 Task: Look for products in the category "Pizza" from Sprouts only.
Action: Mouse moved to (935, 313)
Screenshot: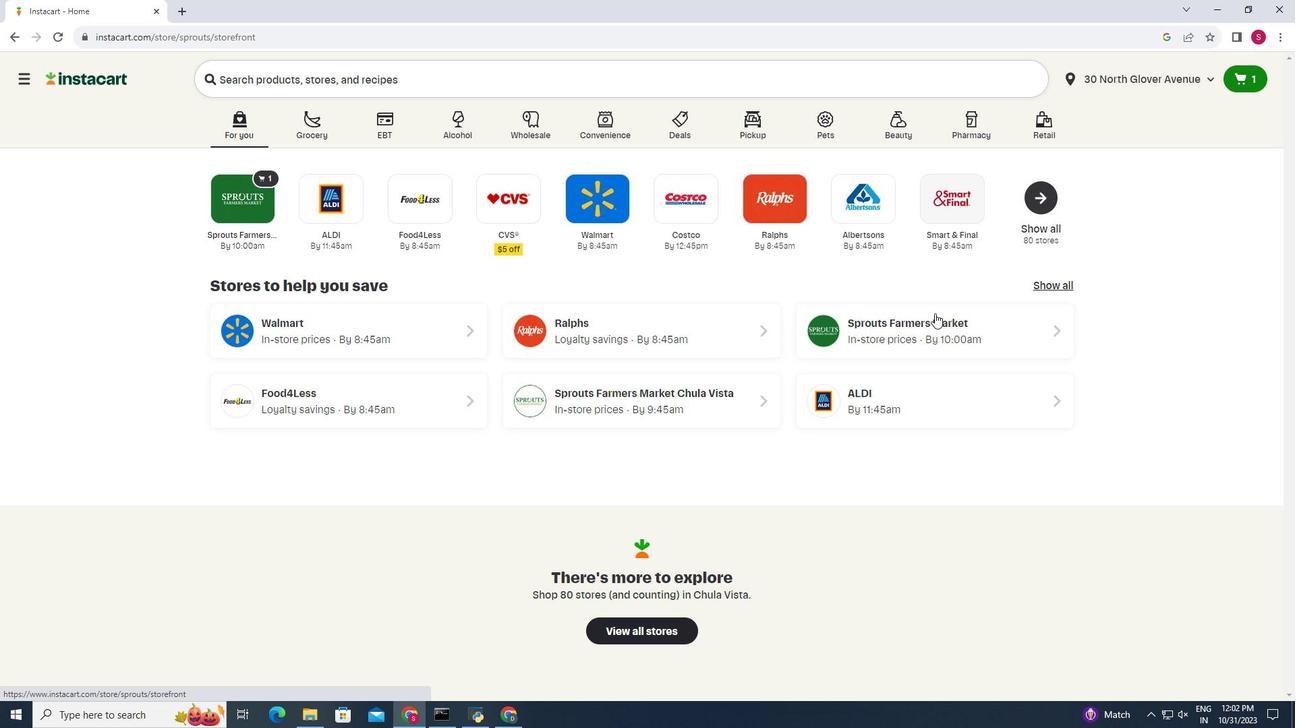 
Action: Mouse pressed left at (935, 313)
Screenshot: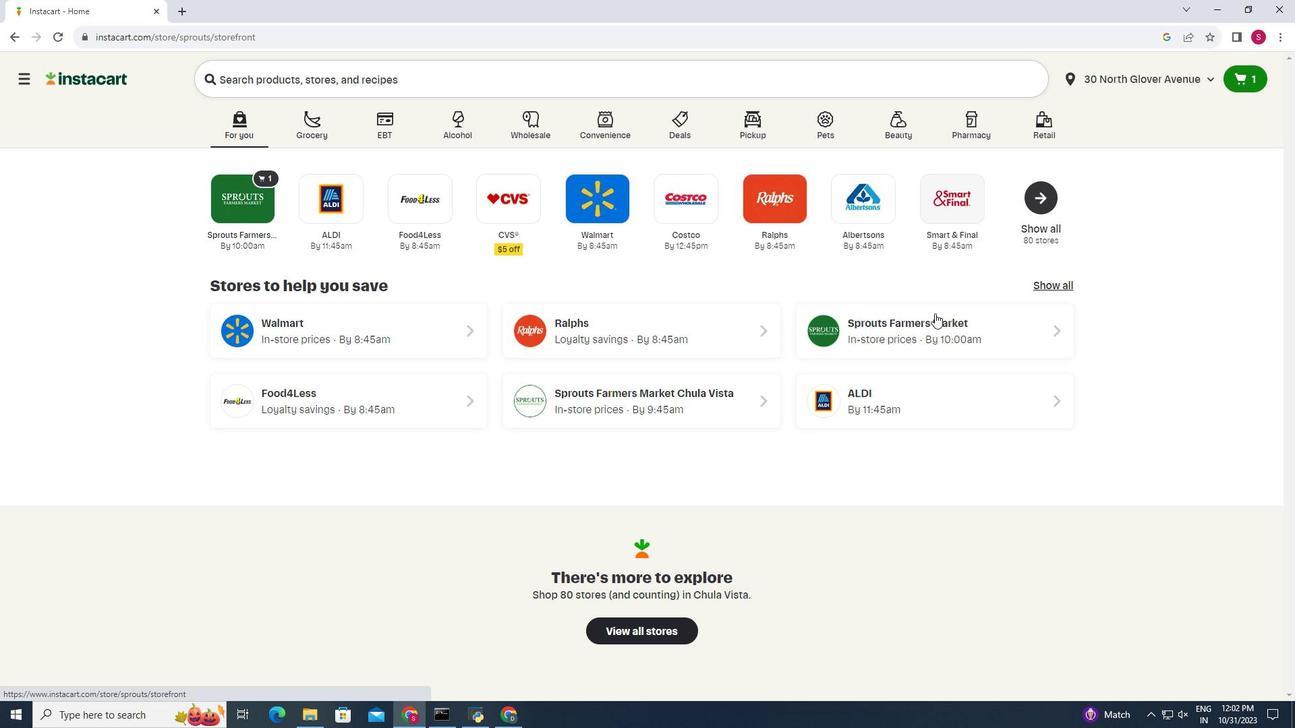 
Action: Mouse moved to (80, 610)
Screenshot: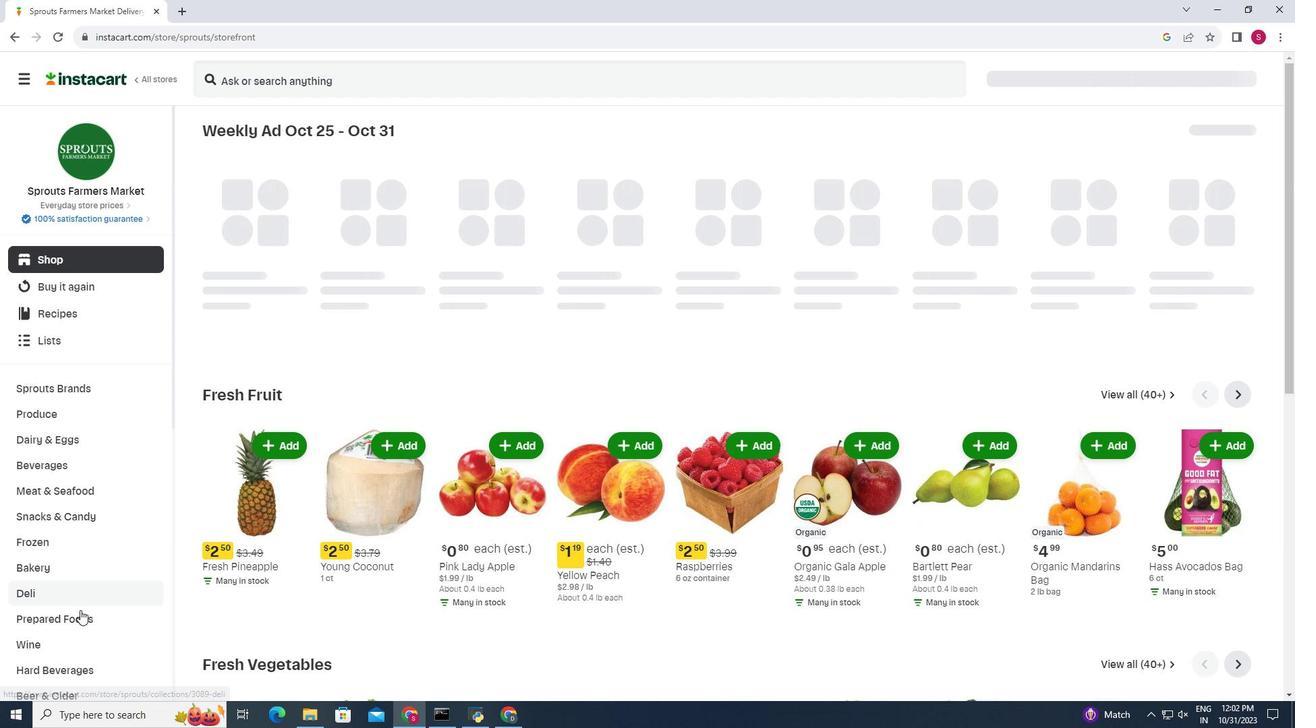 
Action: Mouse pressed left at (80, 610)
Screenshot: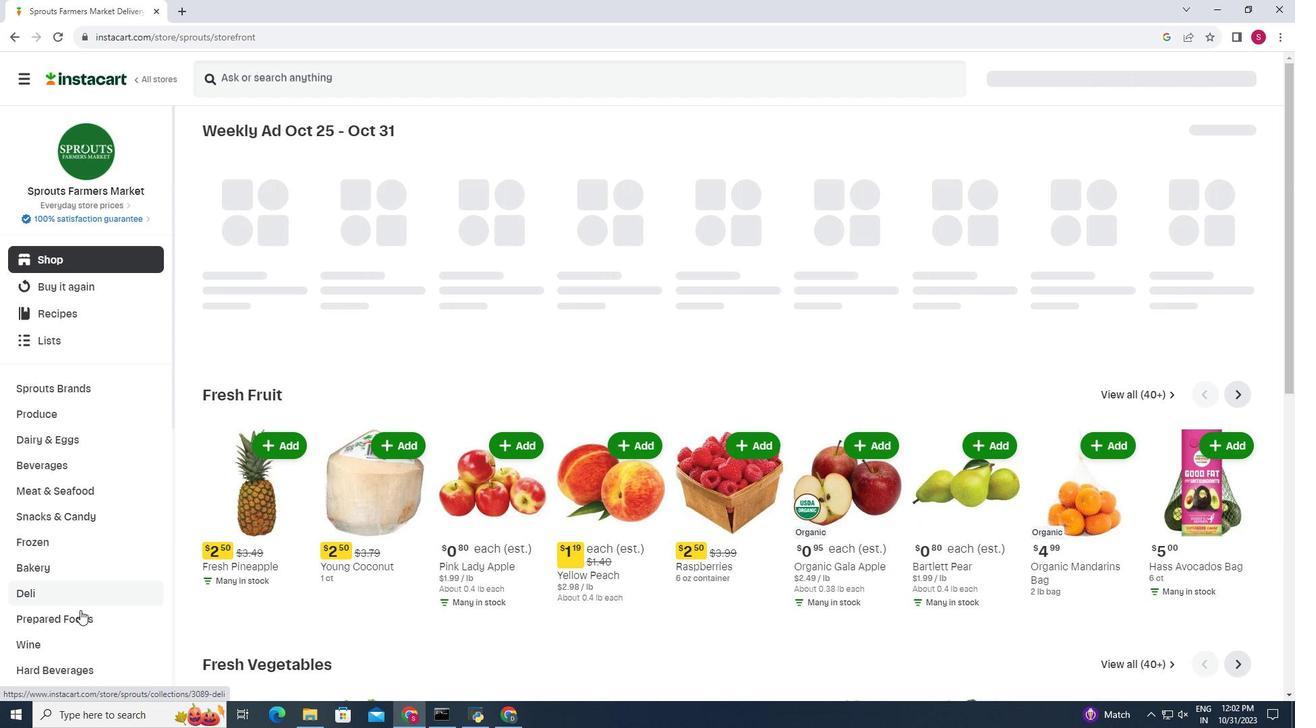
Action: Mouse moved to (490, 172)
Screenshot: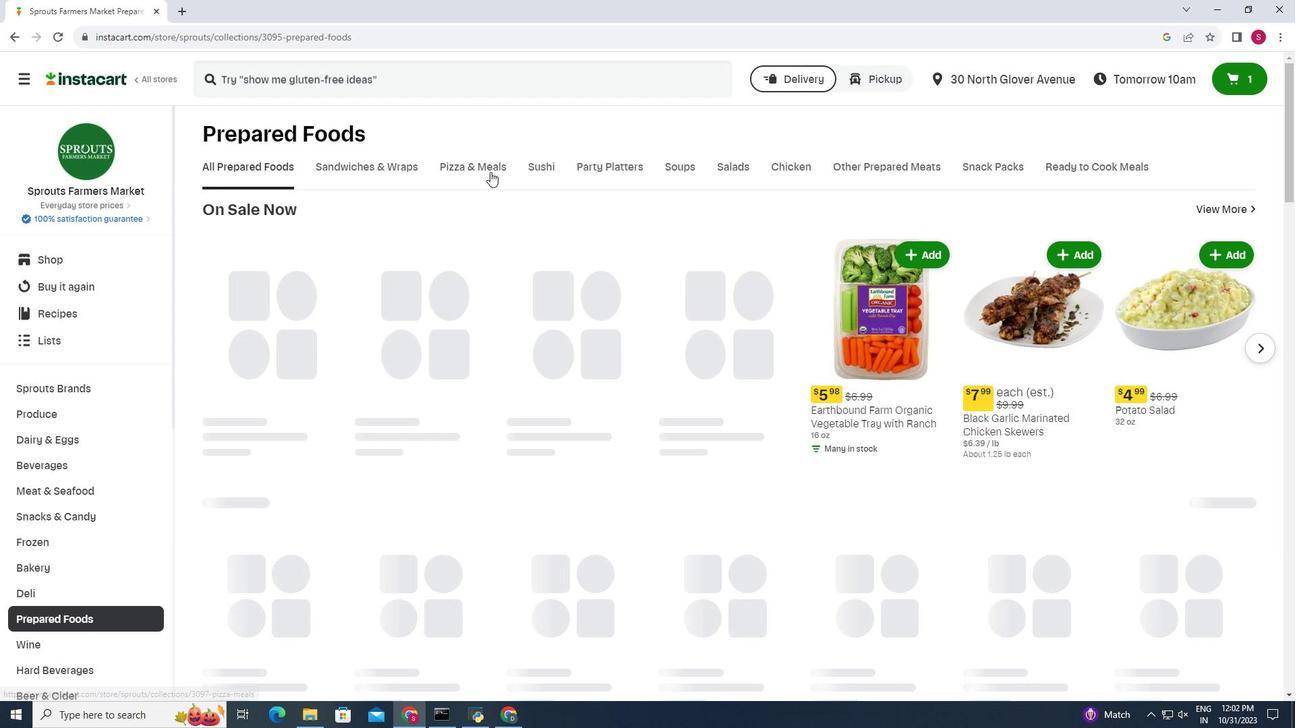 
Action: Mouse pressed left at (490, 172)
Screenshot: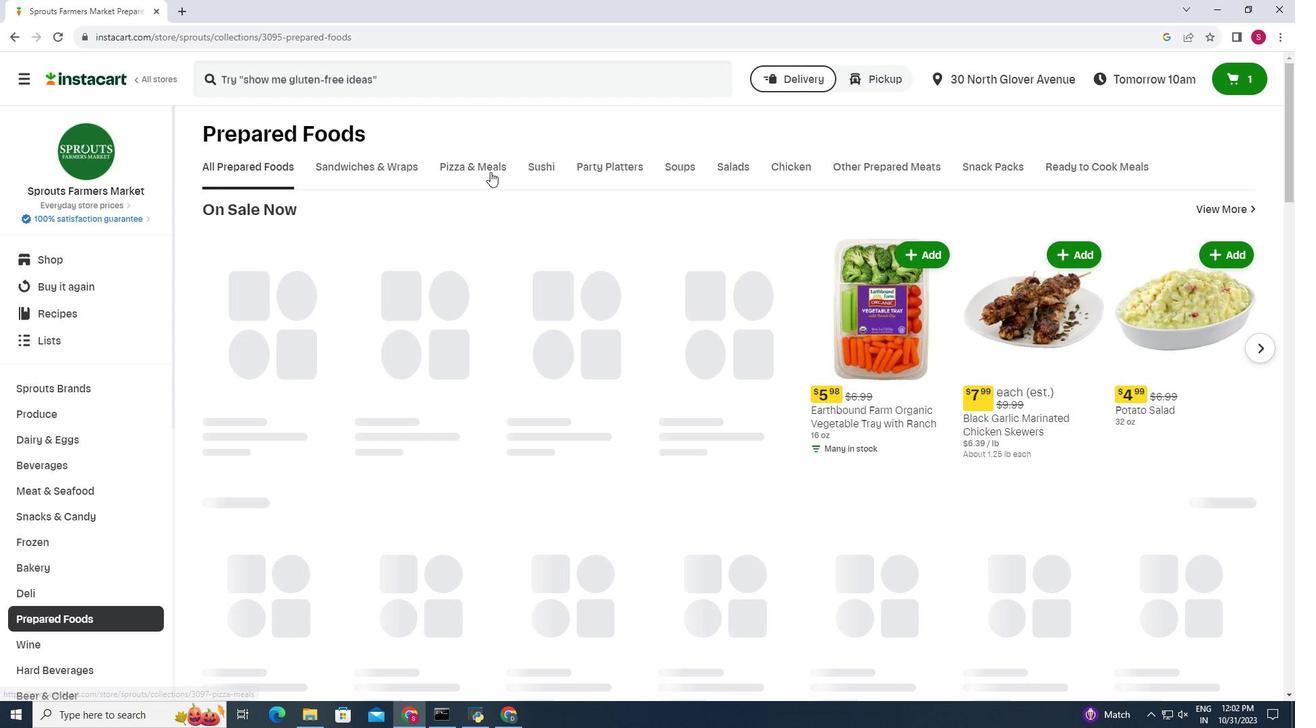 
Action: Mouse moved to (317, 277)
Screenshot: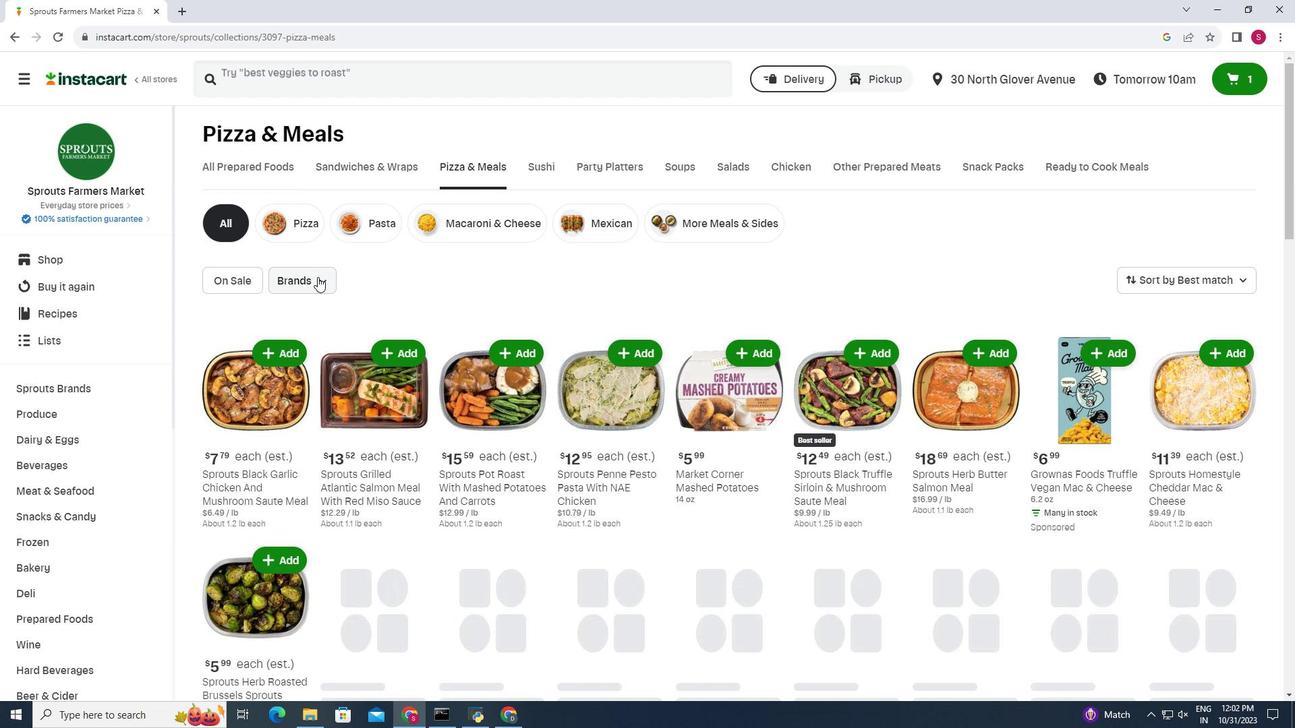
Action: Mouse pressed left at (317, 277)
Screenshot: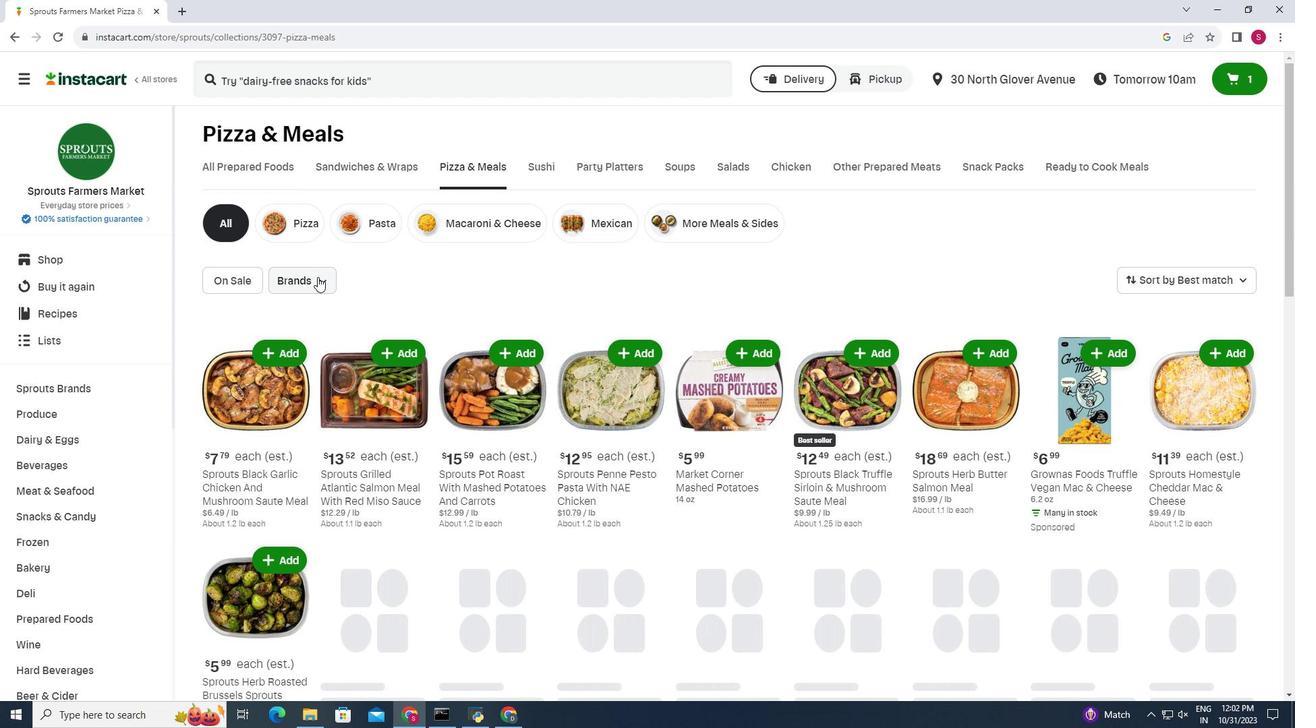 
Action: Mouse moved to (287, 351)
Screenshot: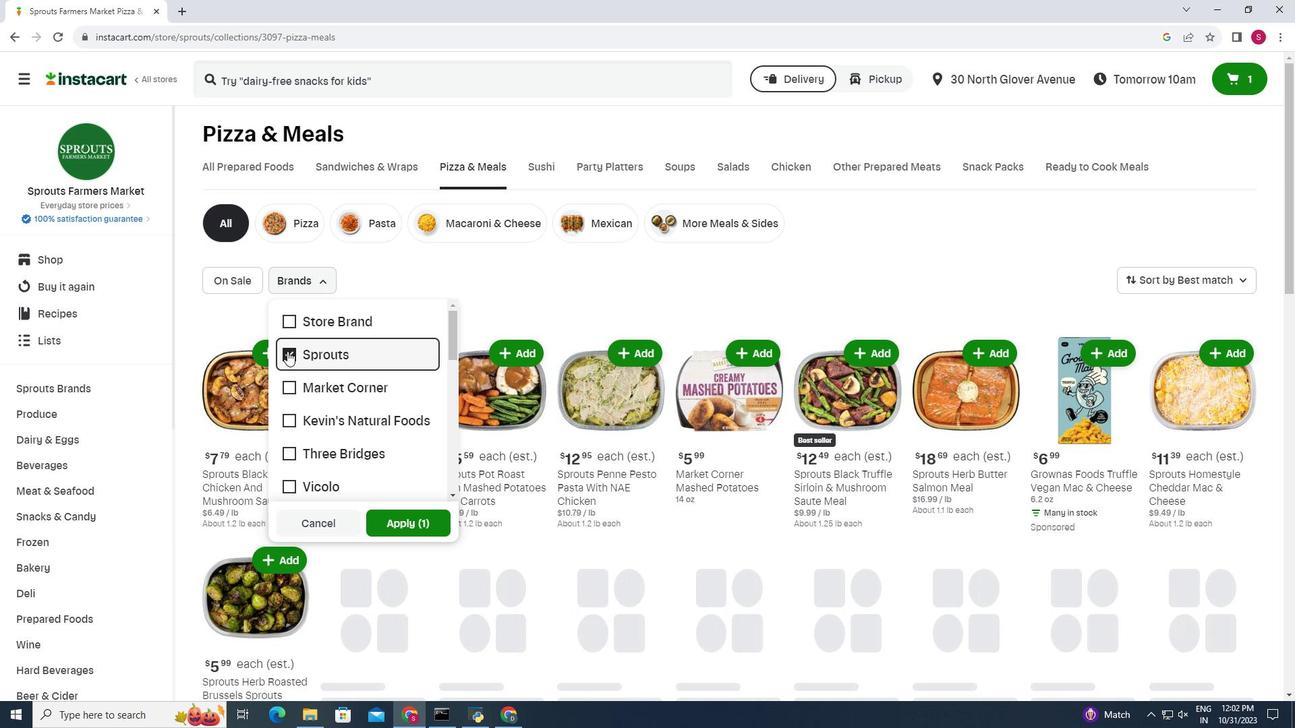 
Action: Mouse pressed left at (287, 351)
Screenshot: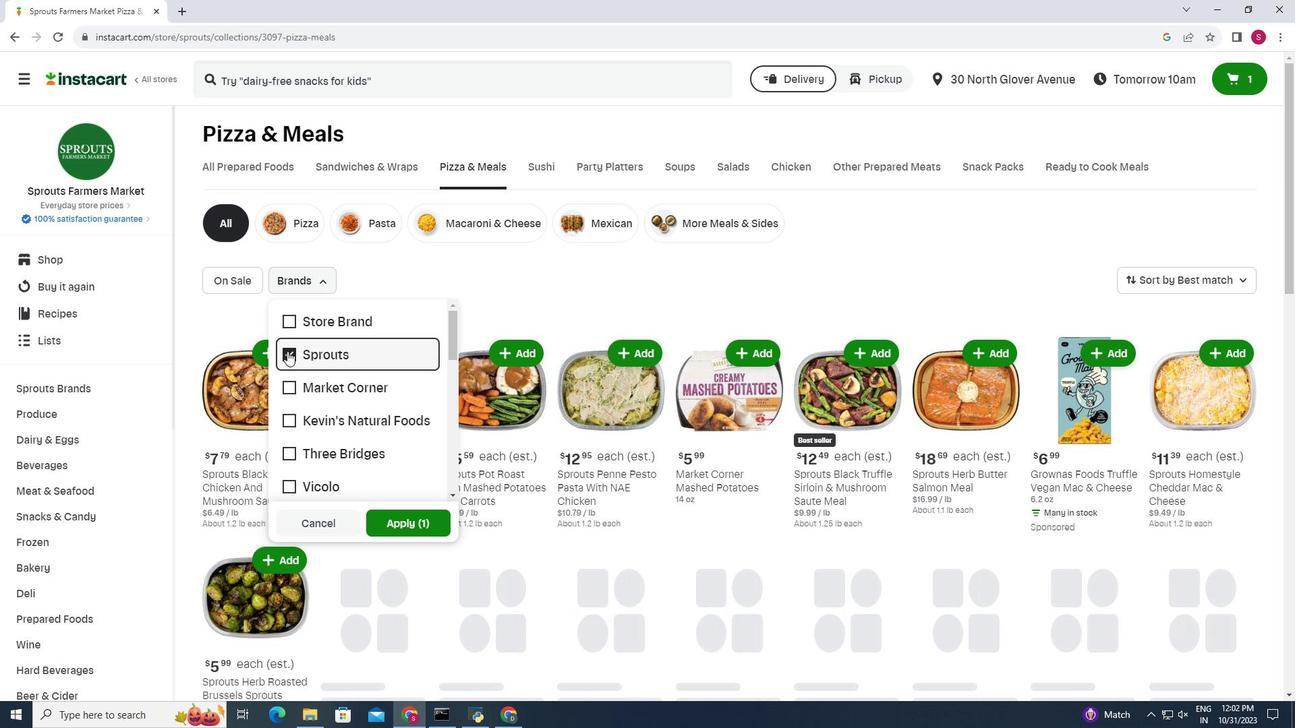 
Action: Mouse moved to (410, 518)
Screenshot: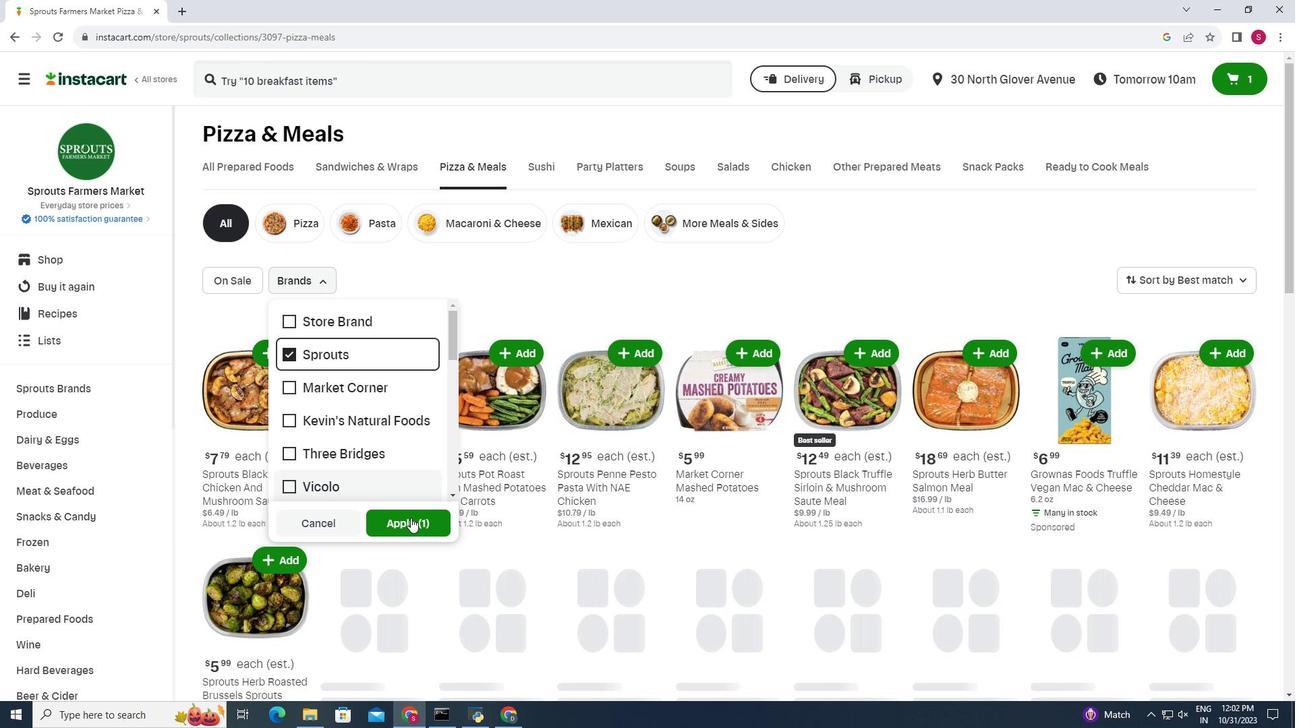 
Action: Mouse pressed left at (410, 518)
Screenshot: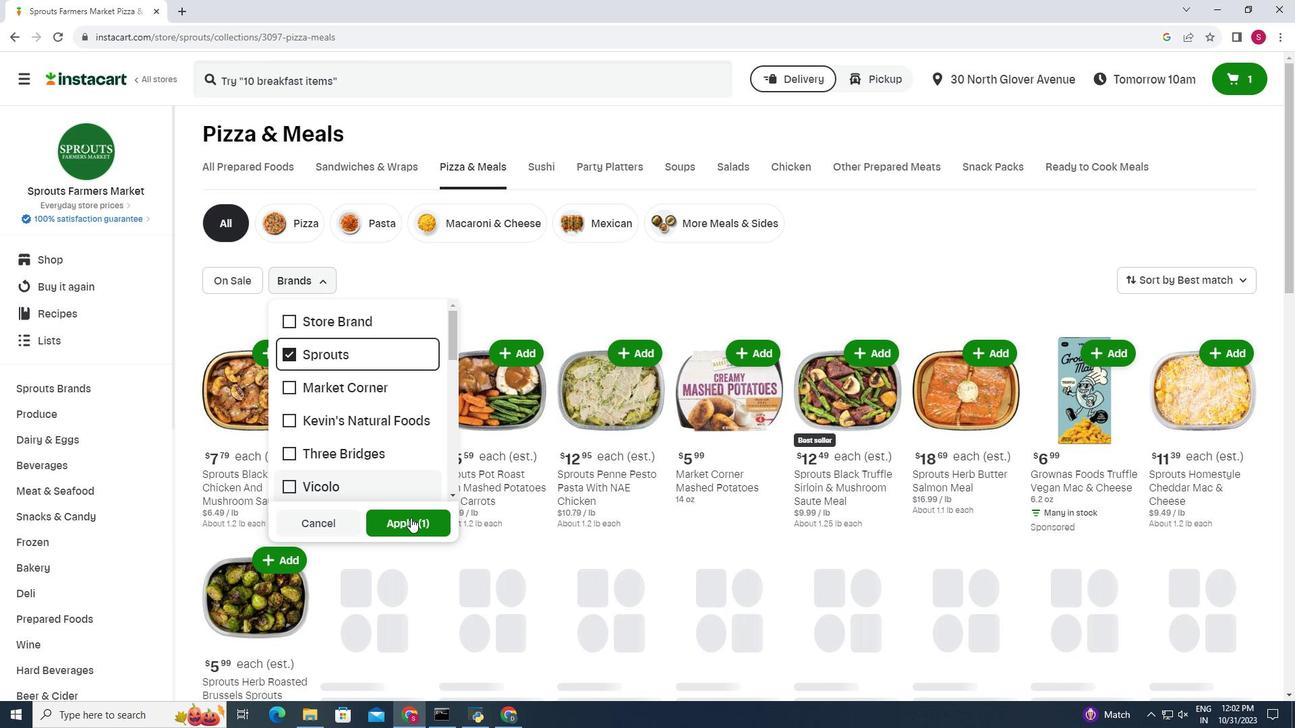 
Action: Mouse moved to (725, 321)
Screenshot: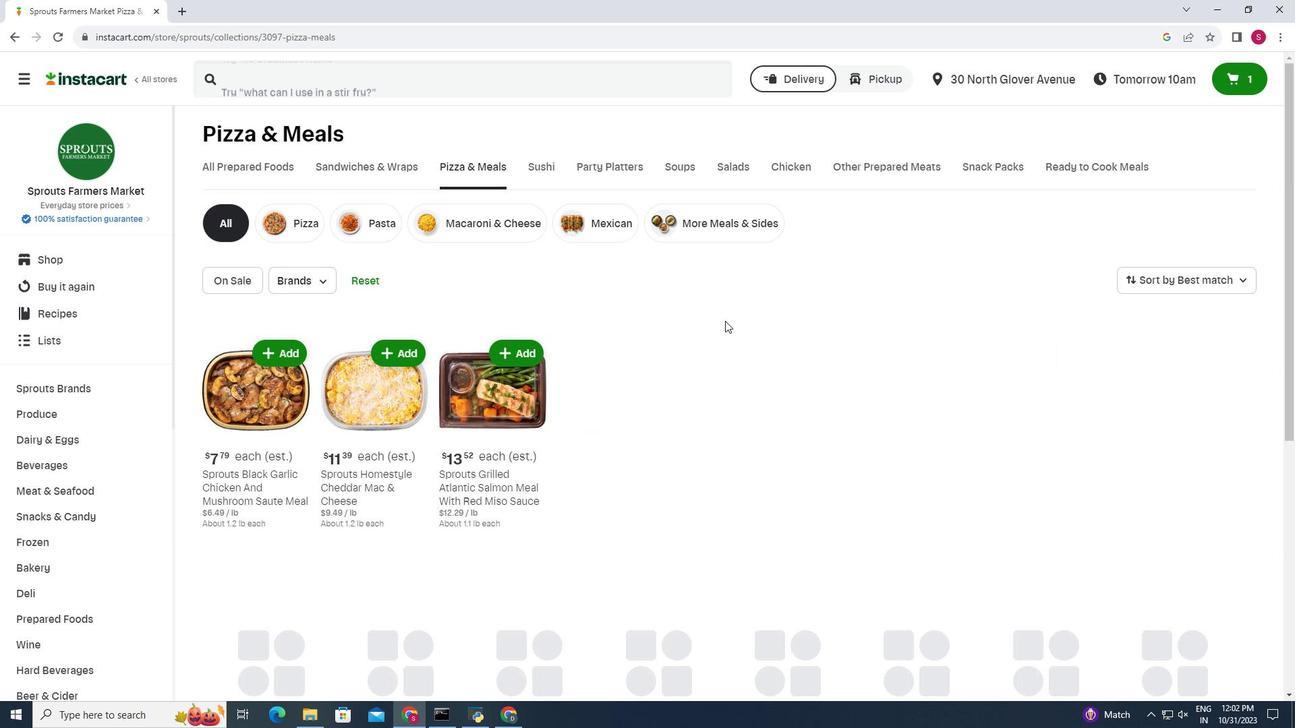 
Action: Mouse scrolled (725, 320) with delta (0, 0)
Screenshot: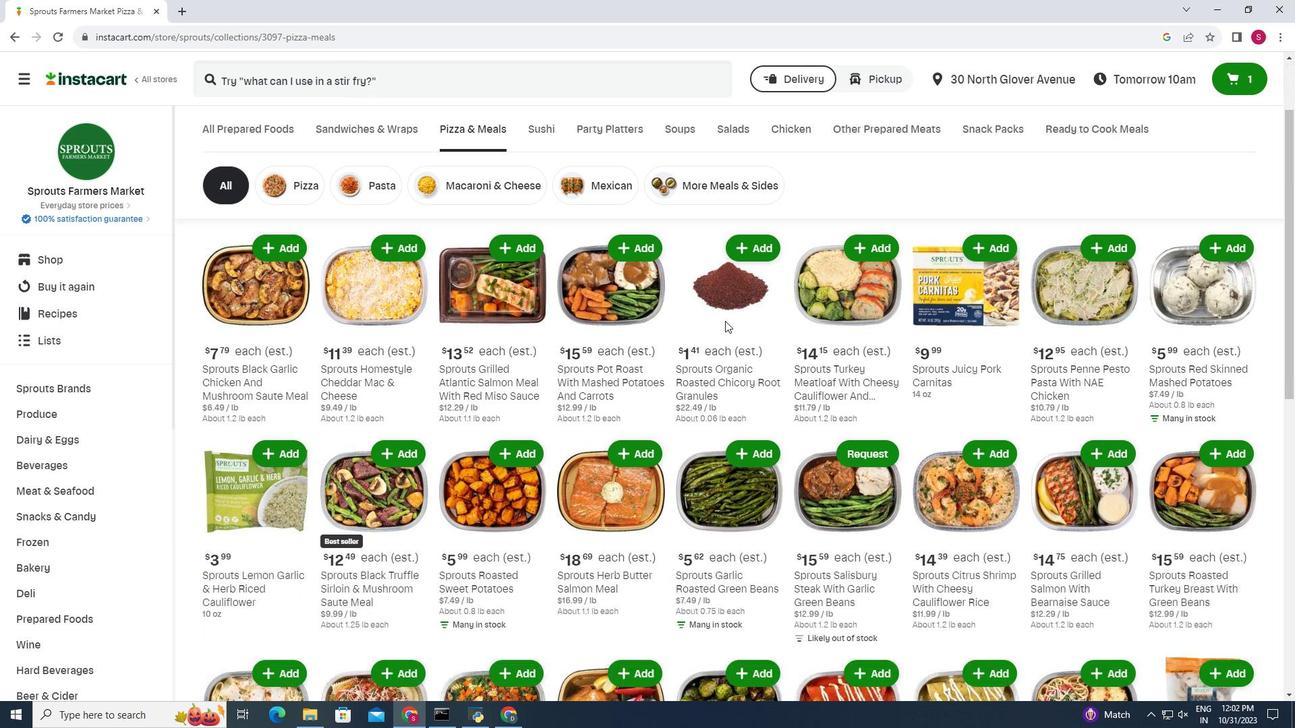 
Action: Mouse scrolled (725, 320) with delta (0, 0)
Screenshot: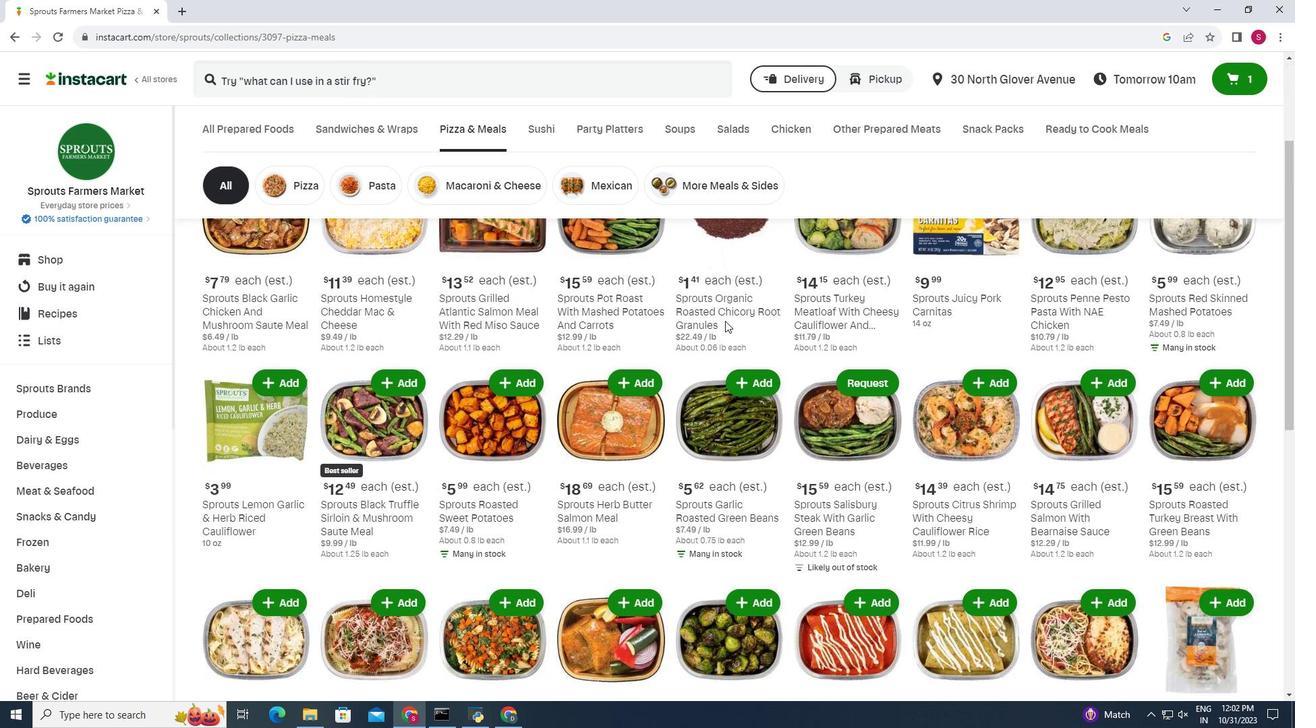 
Action: Mouse scrolled (725, 320) with delta (0, 0)
Screenshot: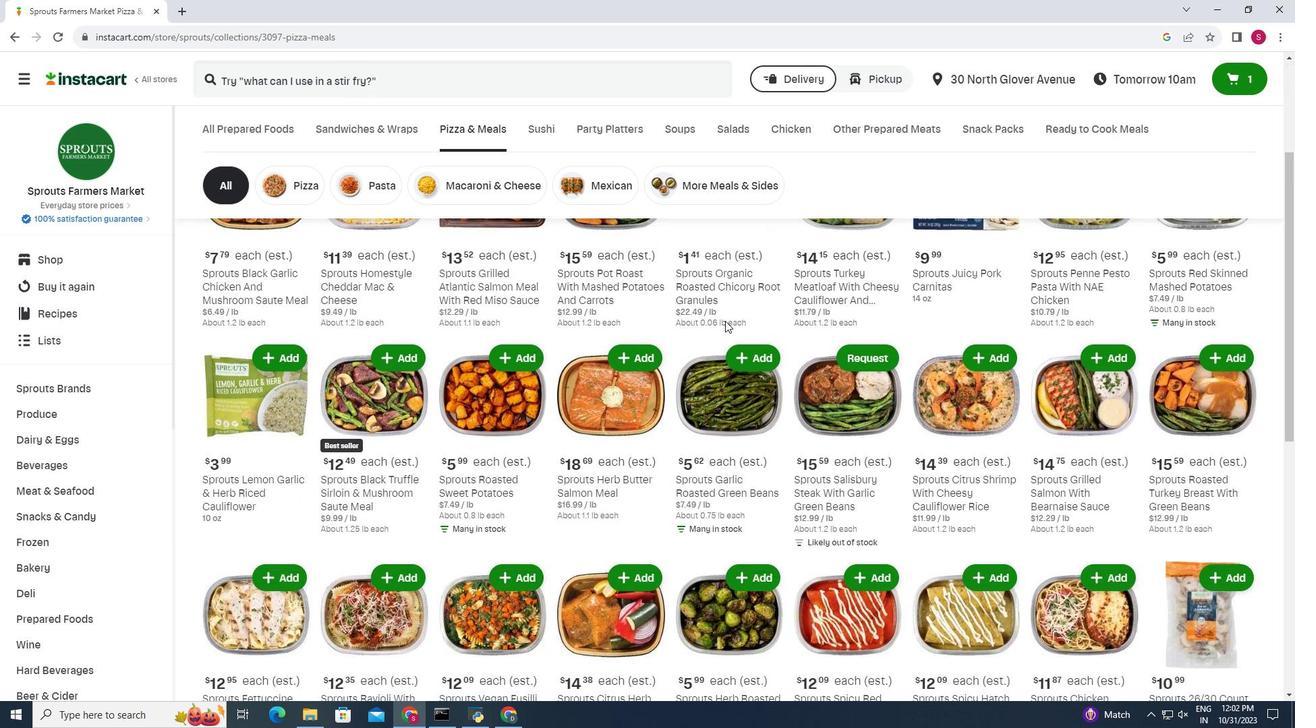 
Action: Mouse scrolled (725, 320) with delta (0, 0)
Screenshot: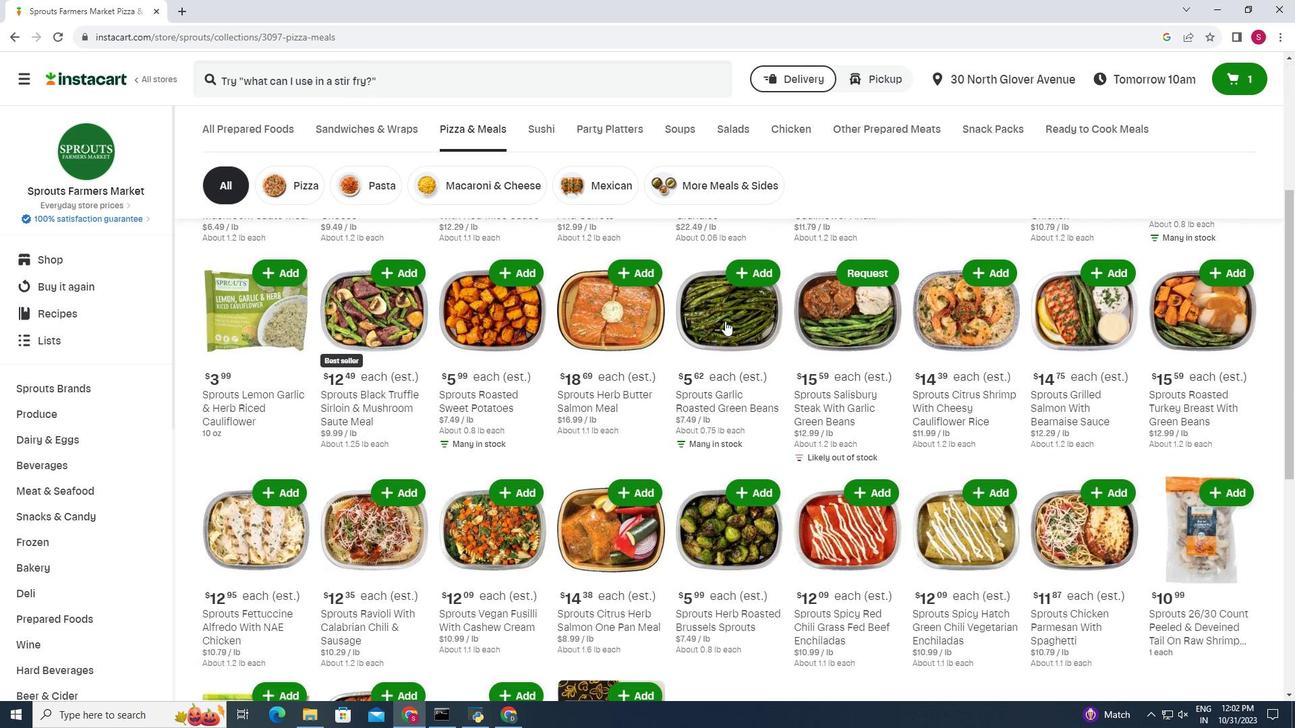 
Action: Mouse scrolled (725, 320) with delta (0, 0)
Screenshot: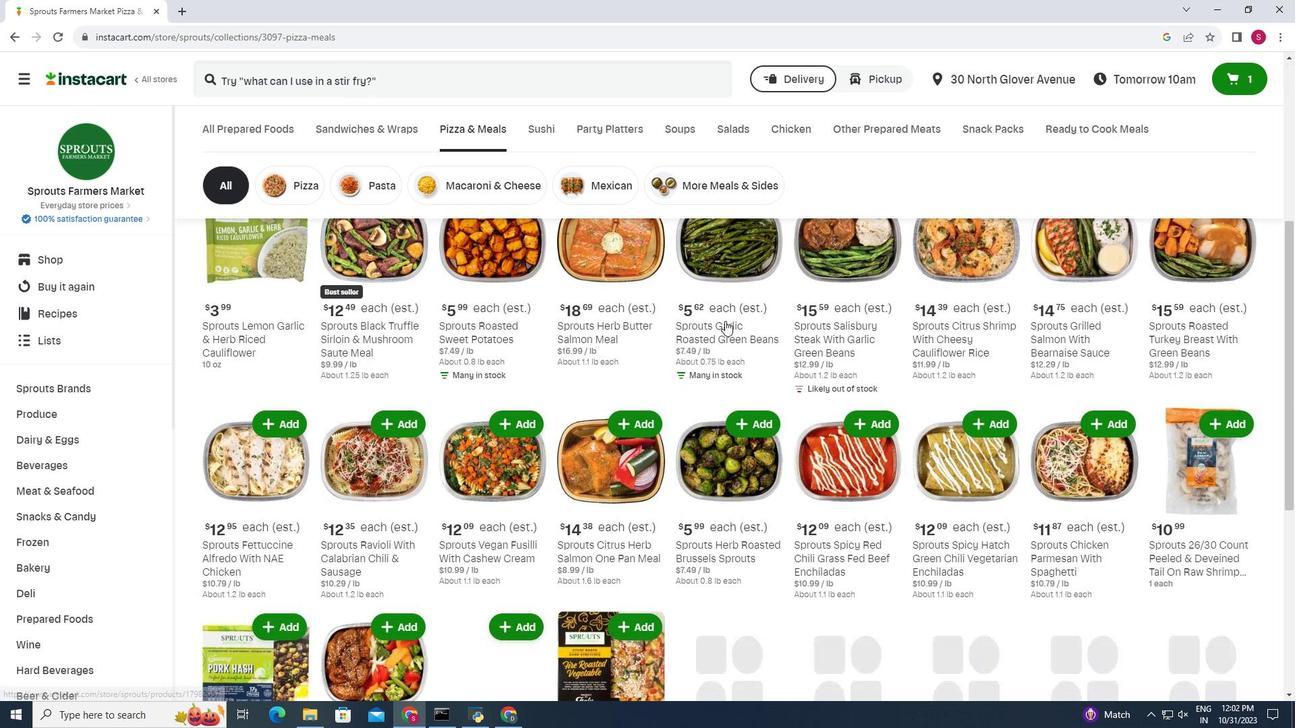 
Action: Mouse scrolled (725, 320) with delta (0, 0)
Screenshot: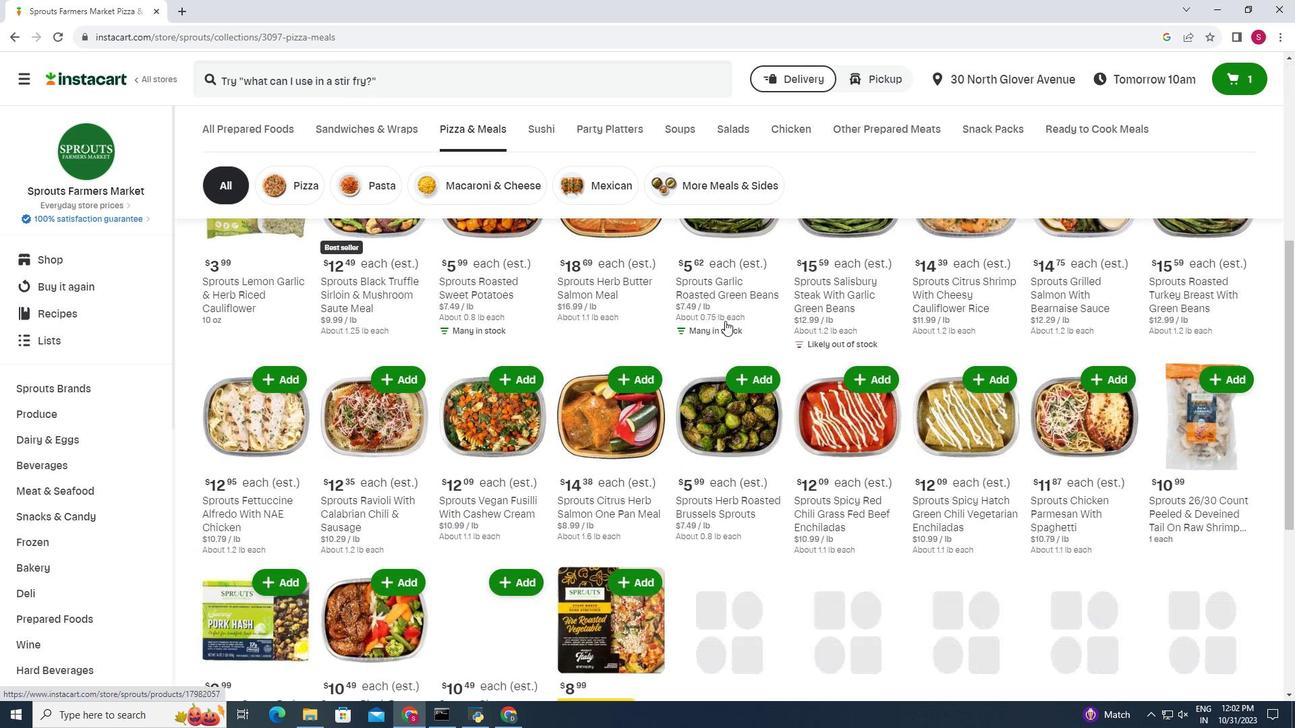 
Action: Mouse moved to (726, 321)
Screenshot: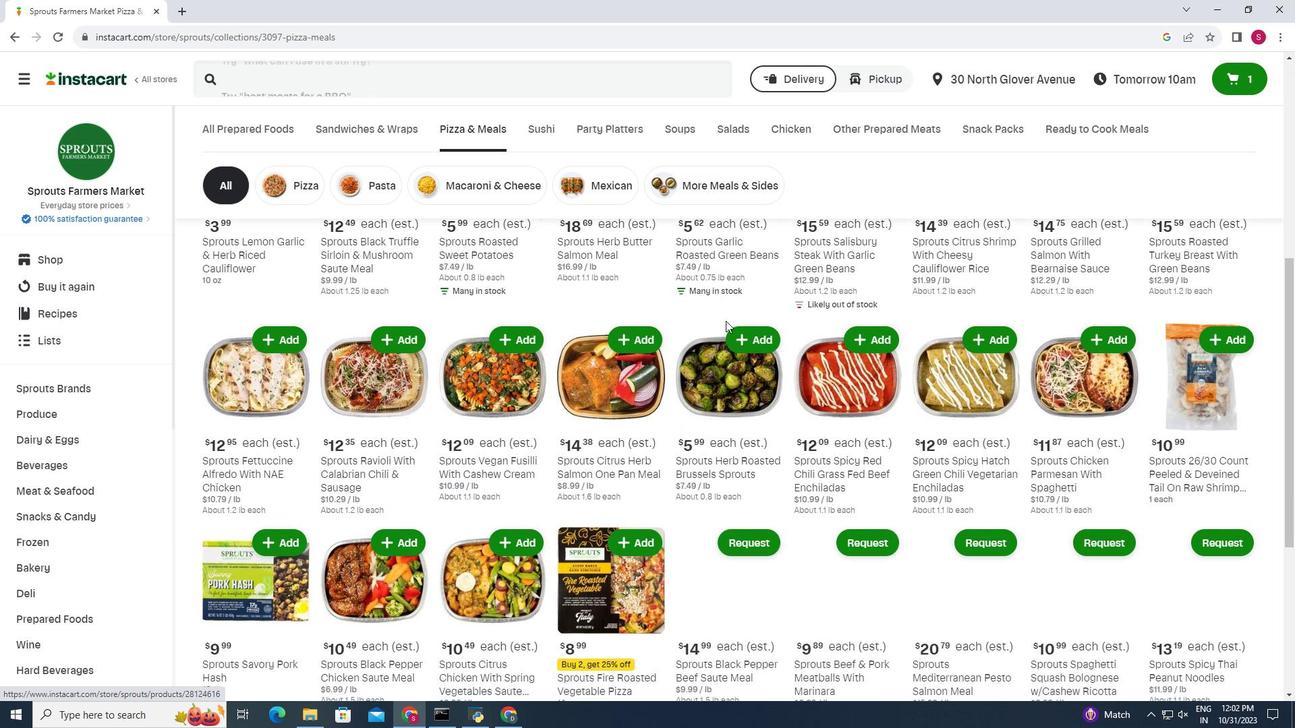 
Action: Mouse scrolled (726, 320) with delta (0, 0)
Screenshot: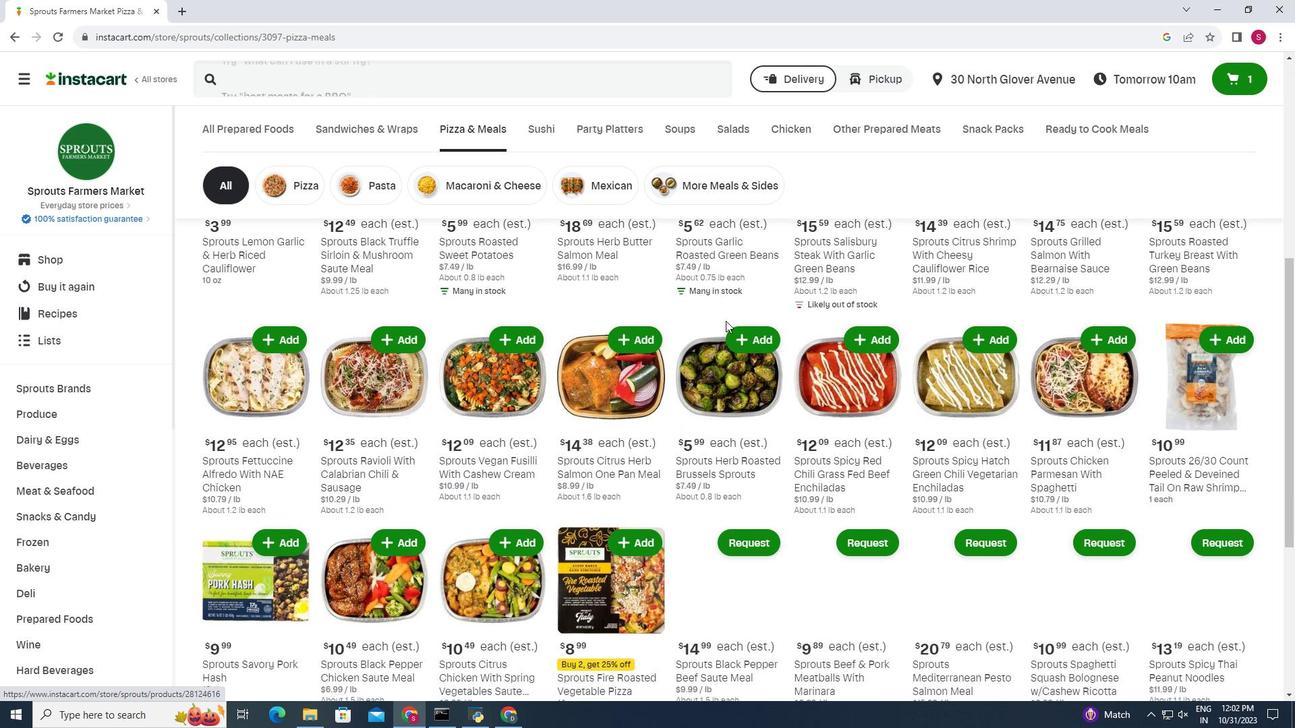 
Action: Mouse scrolled (726, 320) with delta (0, 0)
Screenshot: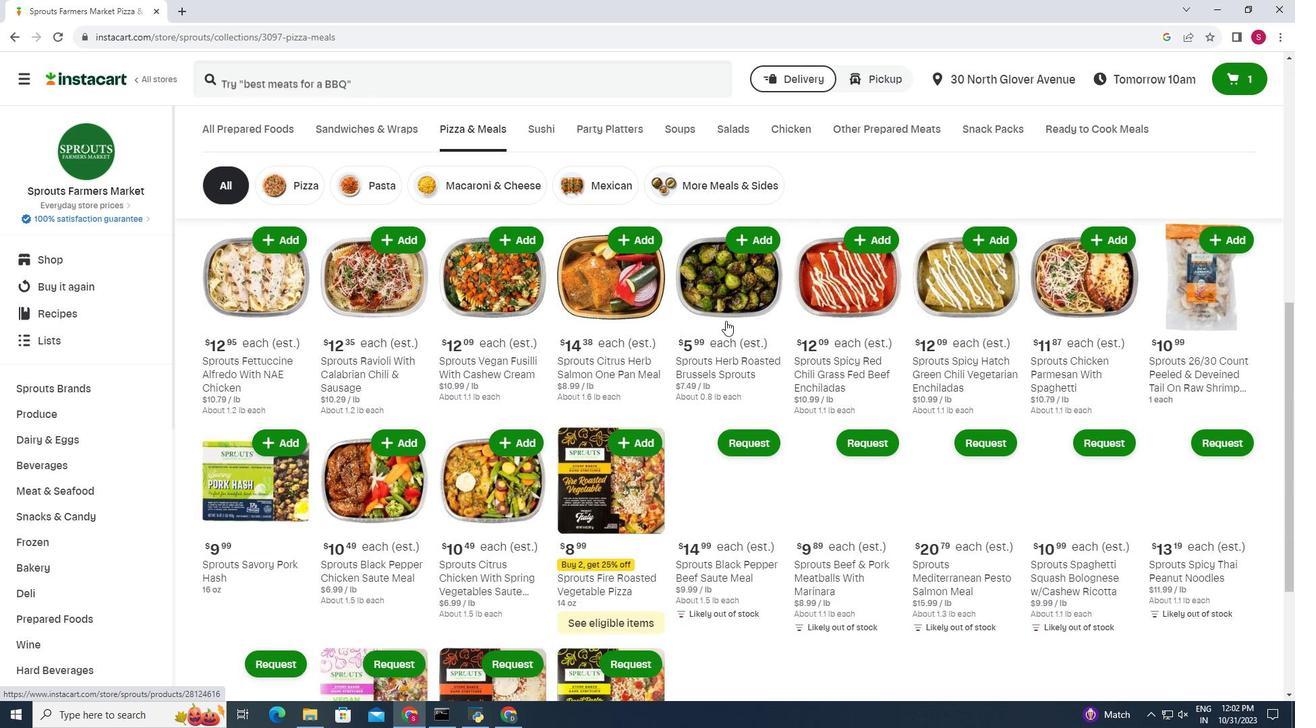 
Action: Mouse scrolled (726, 320) with delta (0, 0)
Screenshot: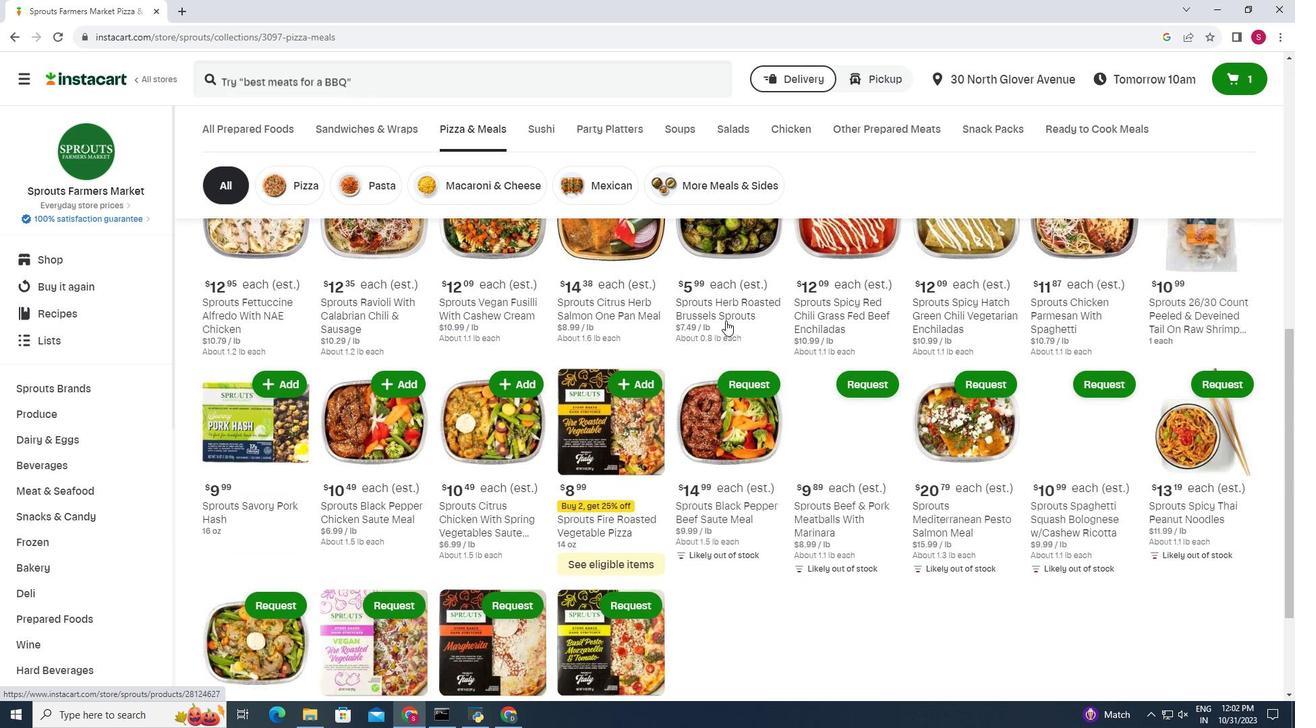
Action: Mouse moved to (726, 321)
Screenshot: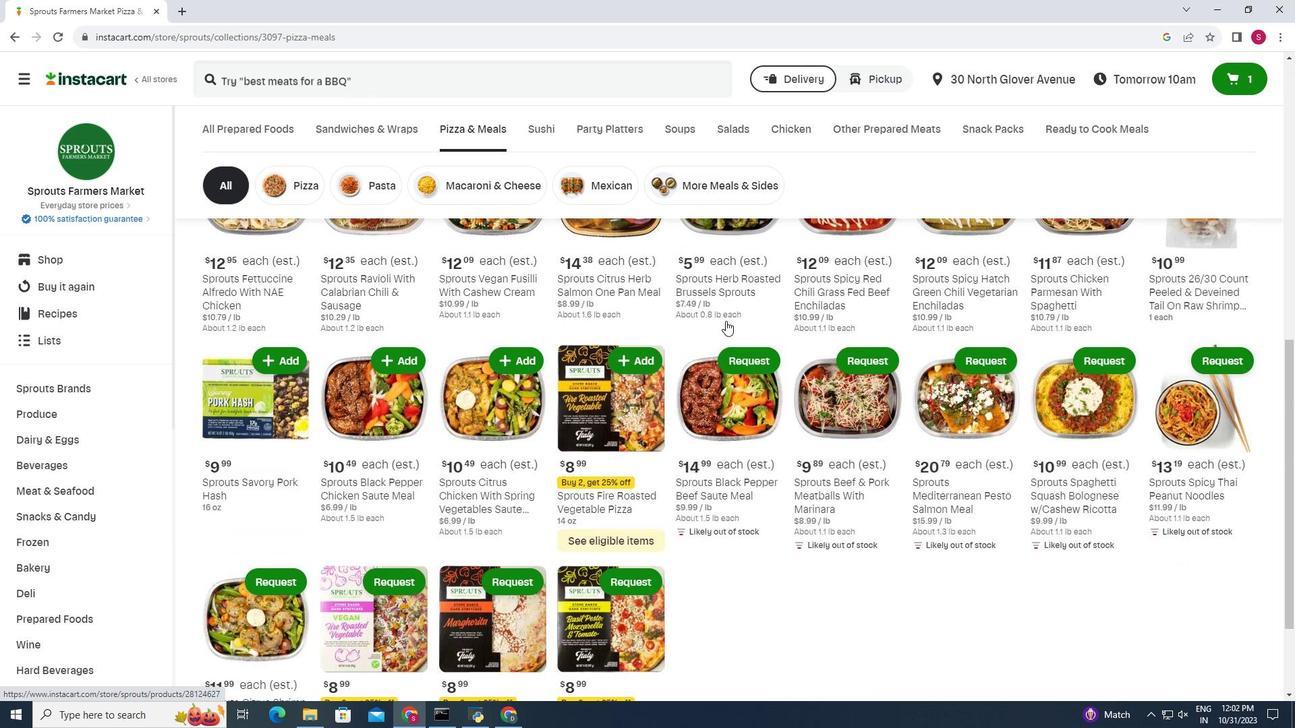
Action: Mouse scrolled (726, 320) with delta (0, 0)
Screenshot: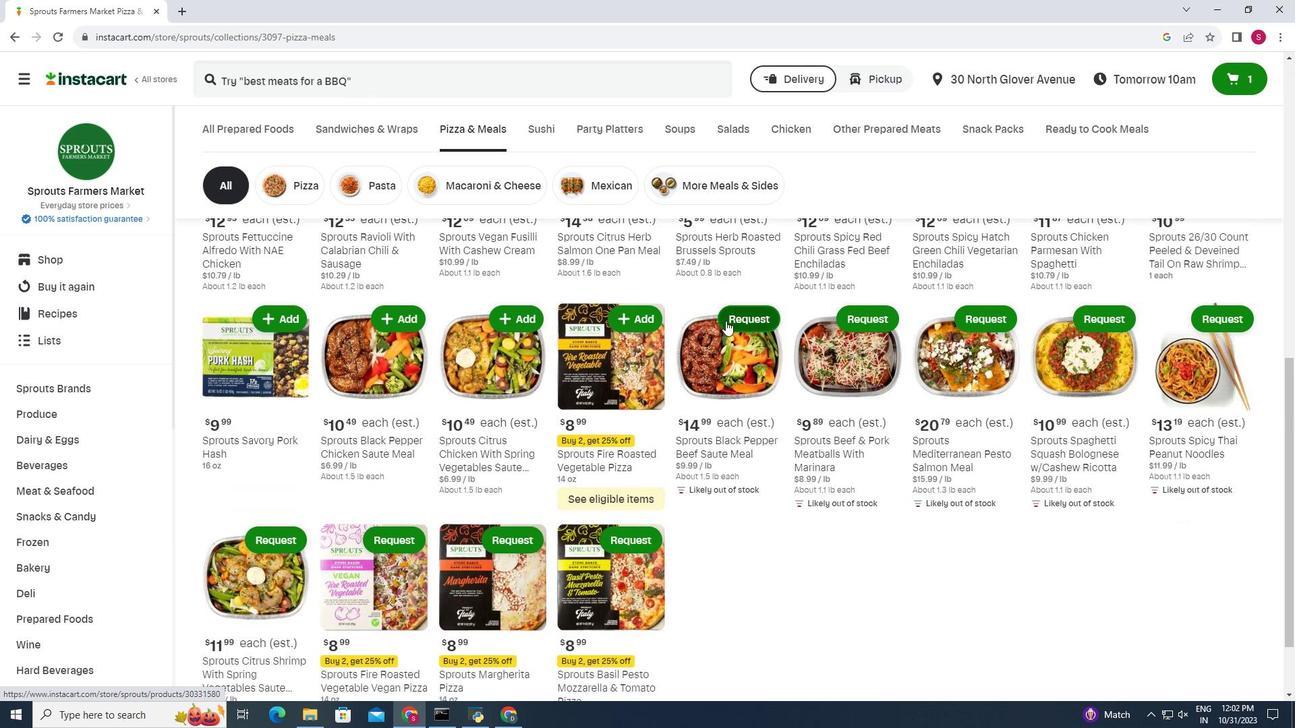 
Action: Mouse scrolled (726, 320) with delta (0, 0)
Screenshot: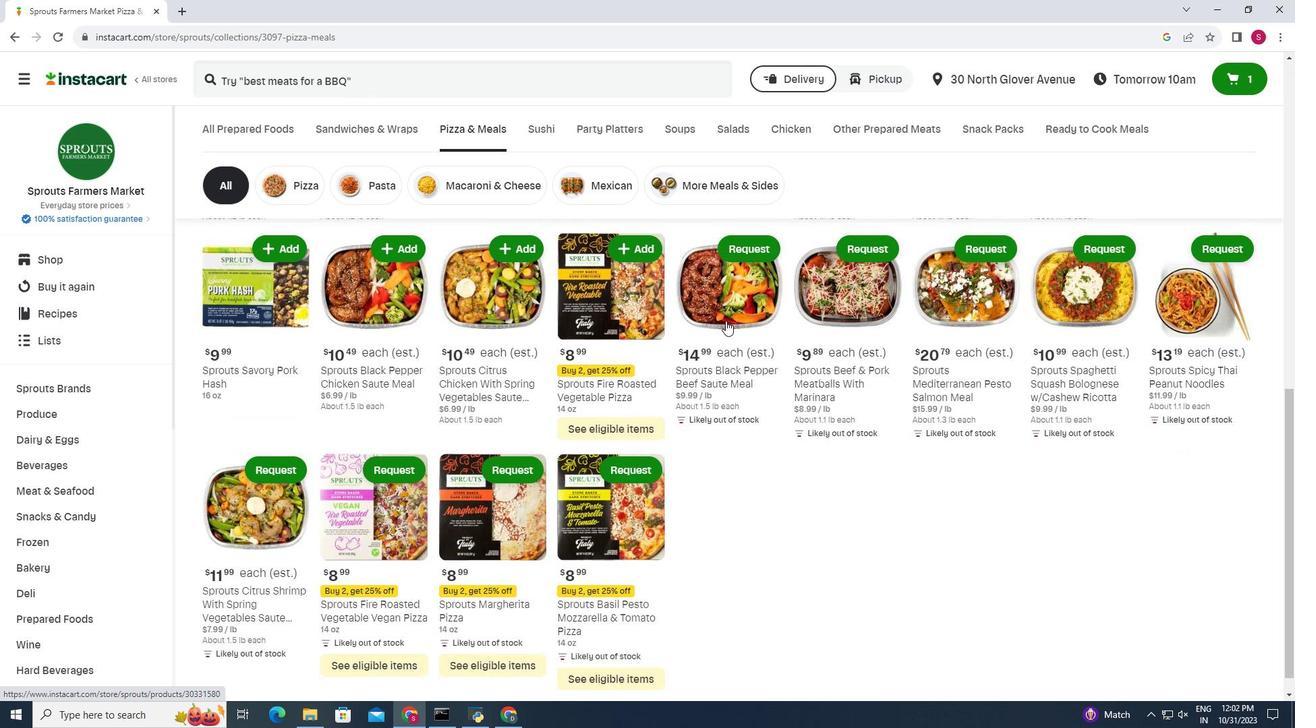 
Action: Mouse scrolled (726, 320) with delta (0, 0)
Screenshot: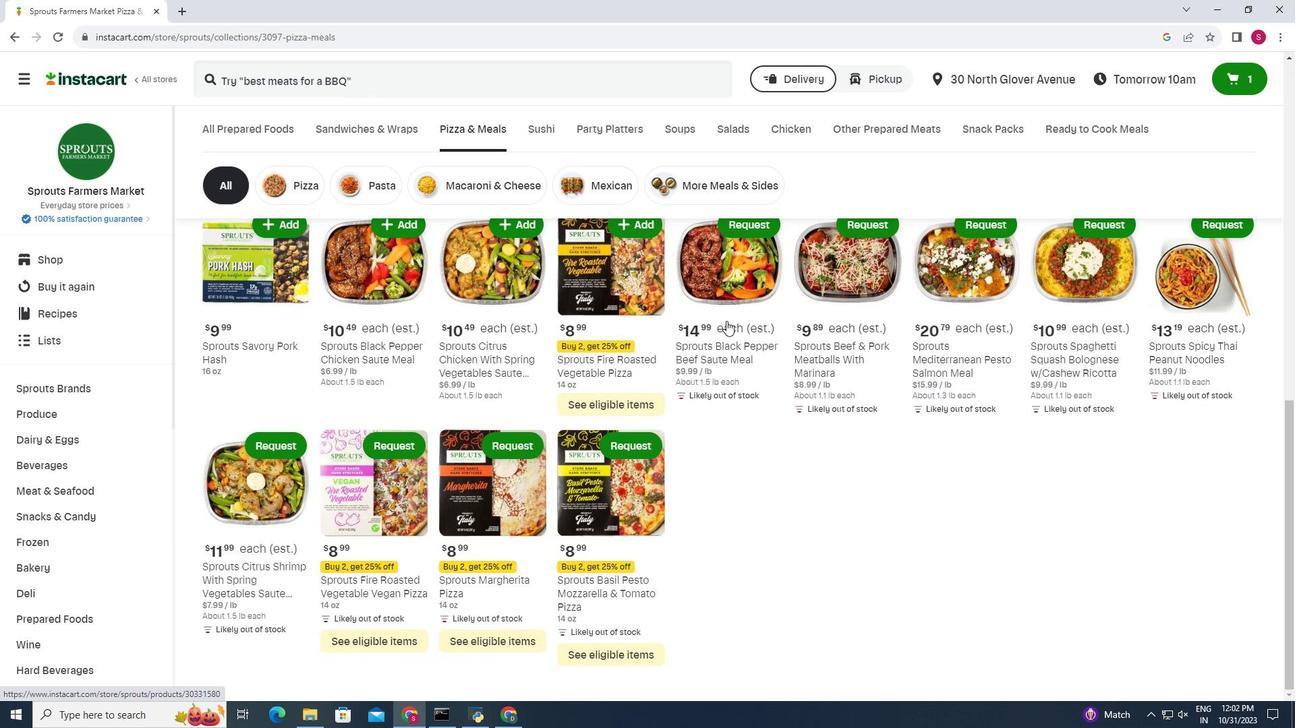 
Action: Mouse scrolled (726, 320) with delta (0, 0)
Screenshot: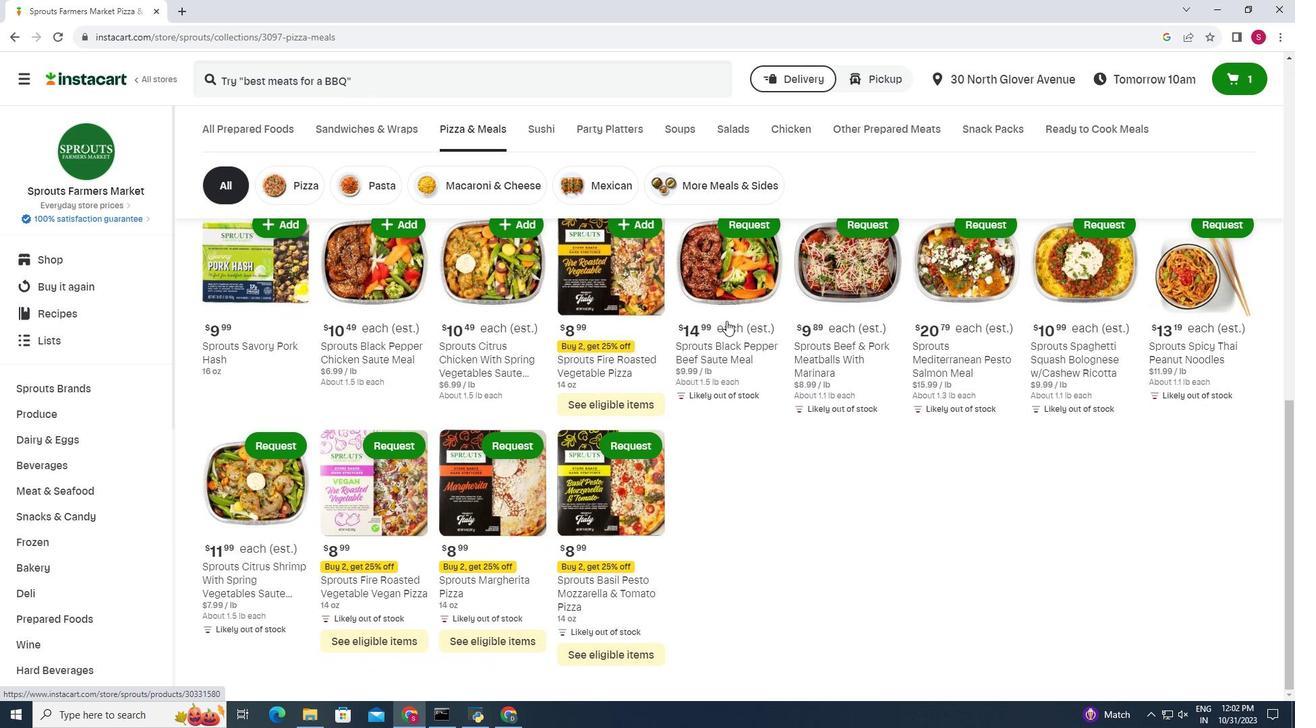 
Action: Mouse scrolled (726, 320) with delta (0, 0)
Screenshot: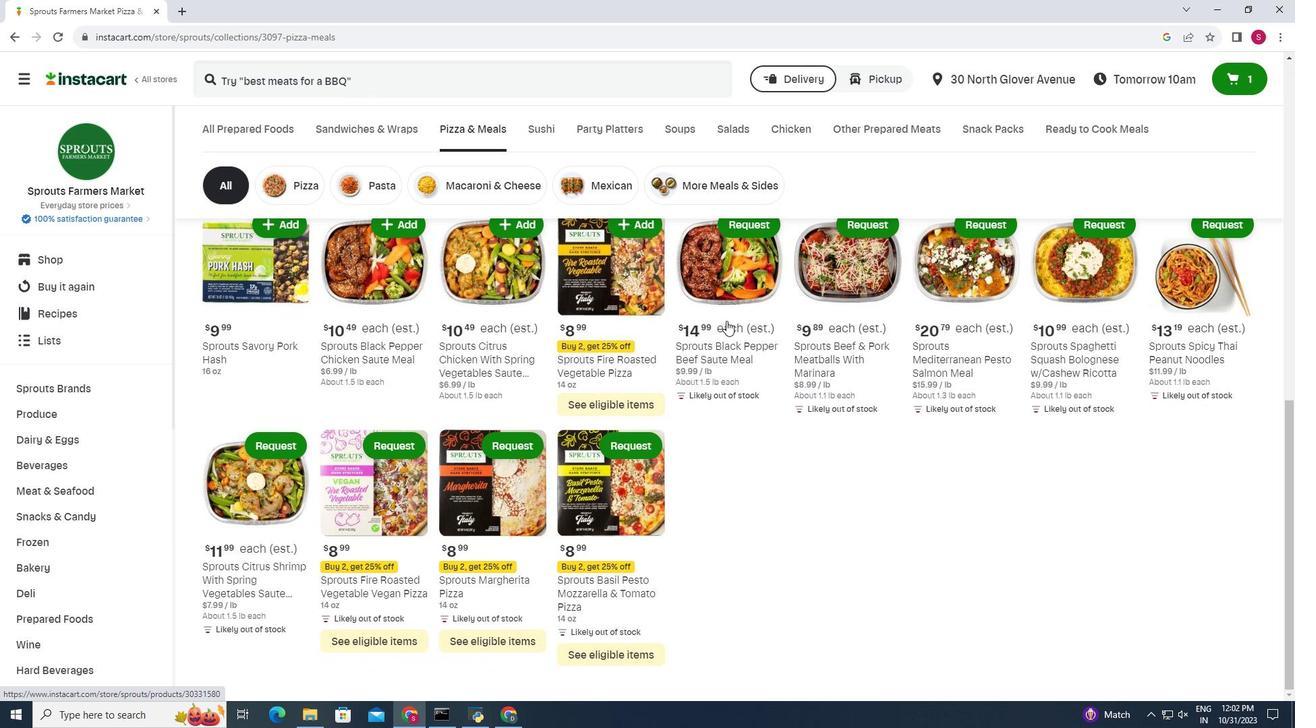 
Action: Mouse scrolled (726, 320) with delta (0, 0)
Screenshot: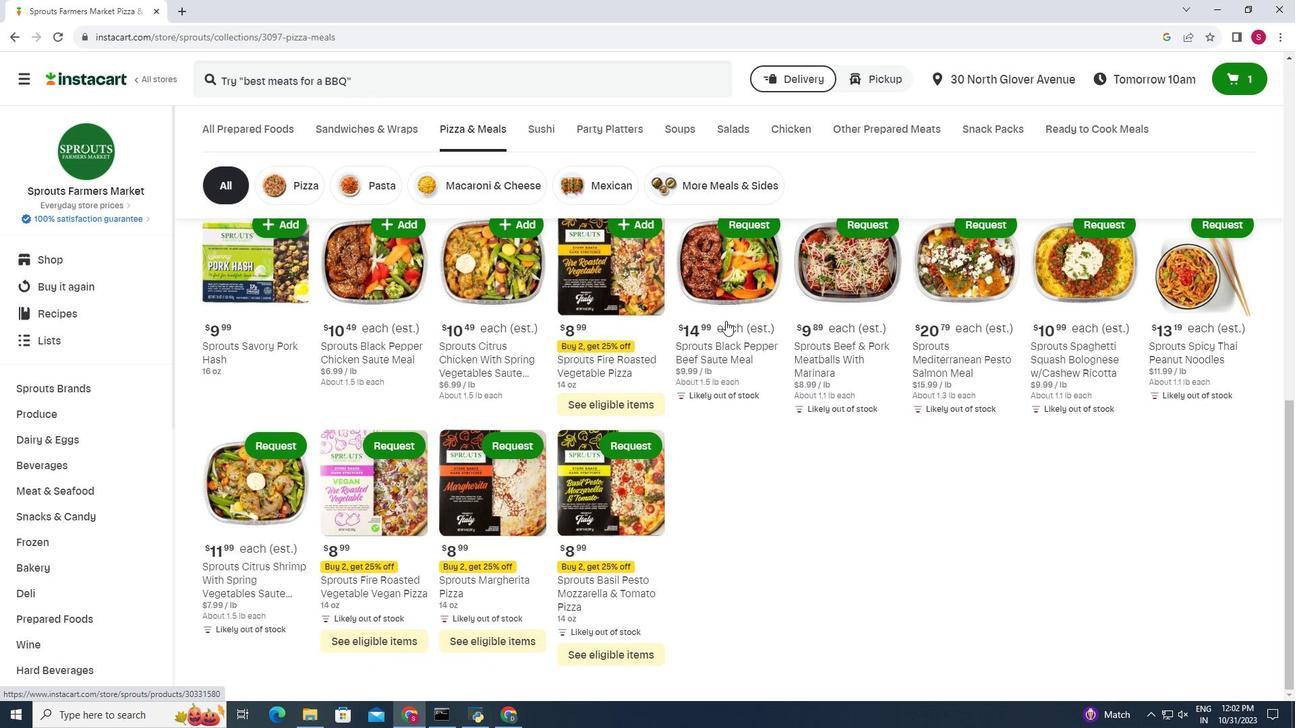
Action: Mouse moved to (726, 321)
Screenshot: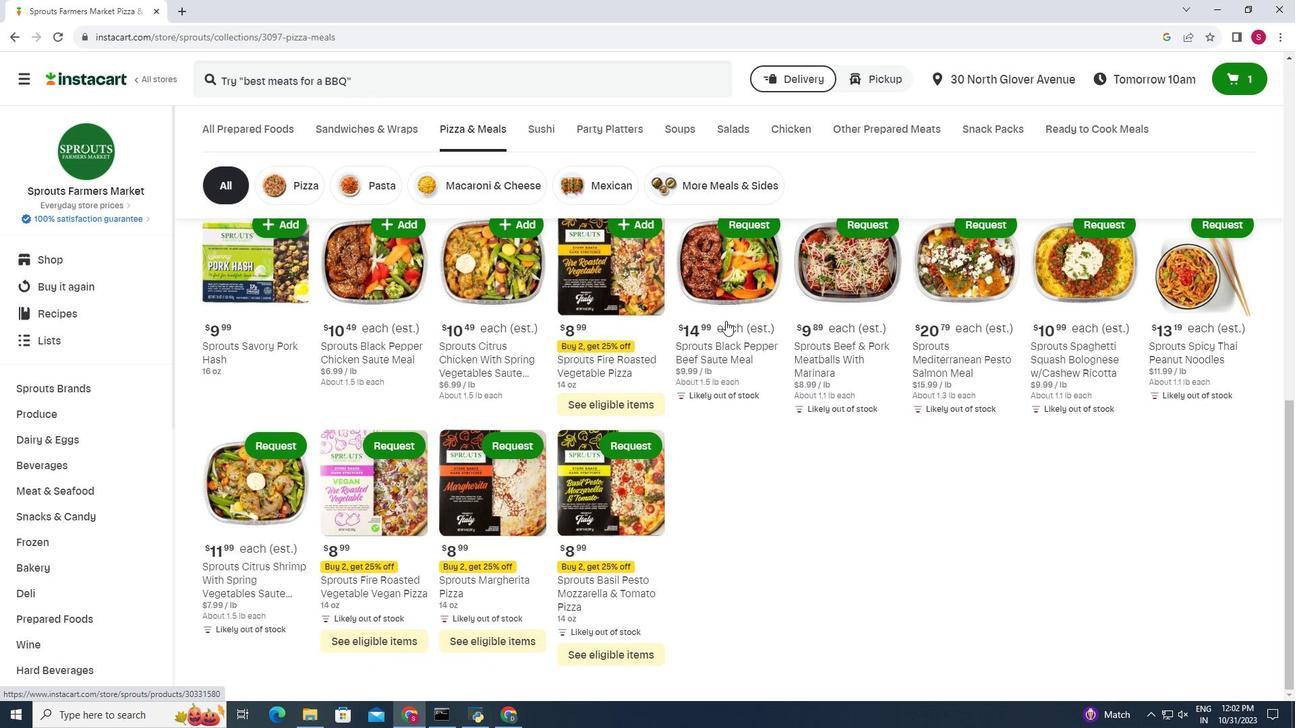 
